 Task: Change the drop show angle of text to 214.
Action: Mouse moved to (791, 276)
Screenshot: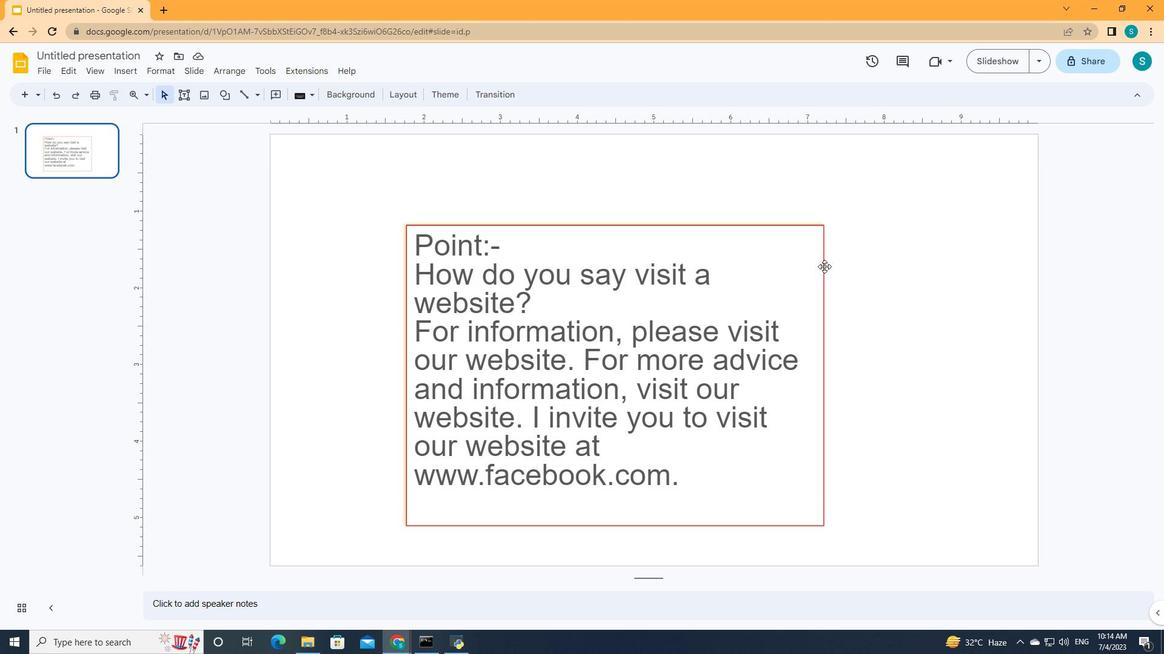 
Action: Mouse pressed left at (791, 276)
Screenshot: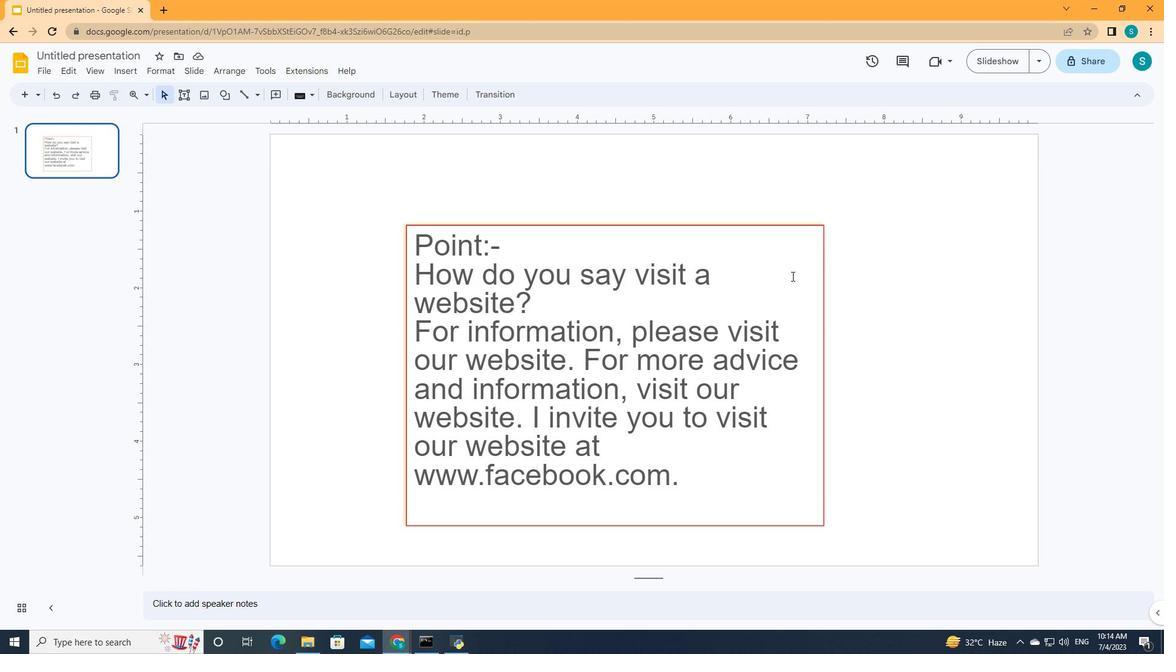 
Action: Mouse moved to (849, 90)
Screenshot: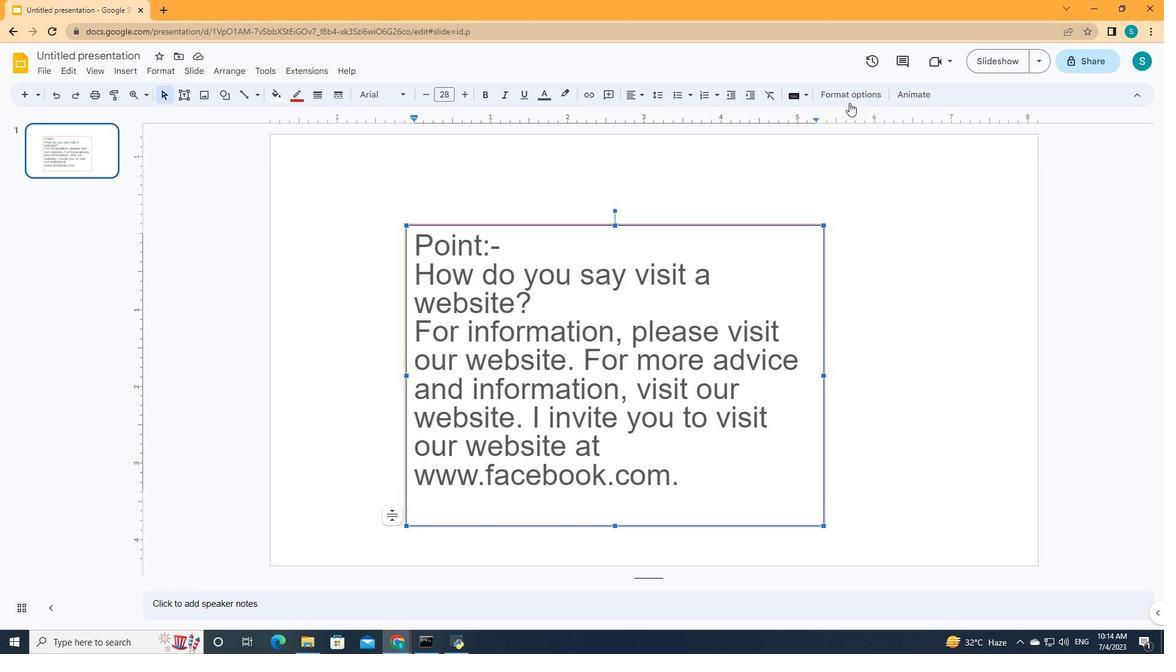 
Action: Mouse pressed left at (849, 90)
Screenshot: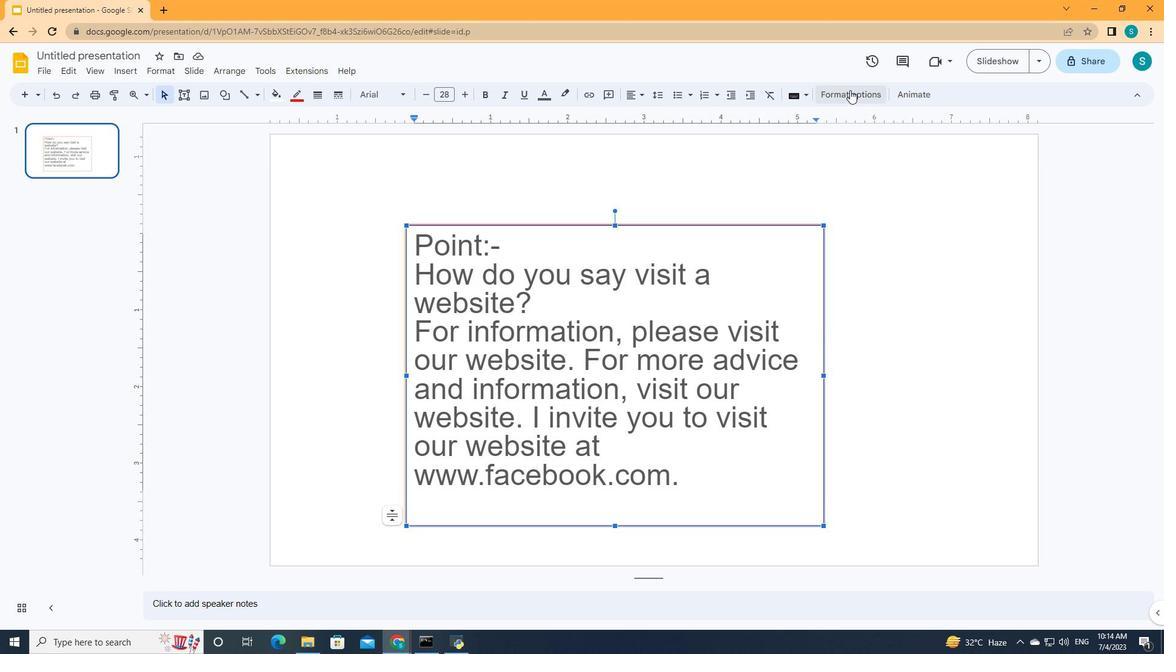 
Action: Mouse moved to (1016, 258)
Screenshot: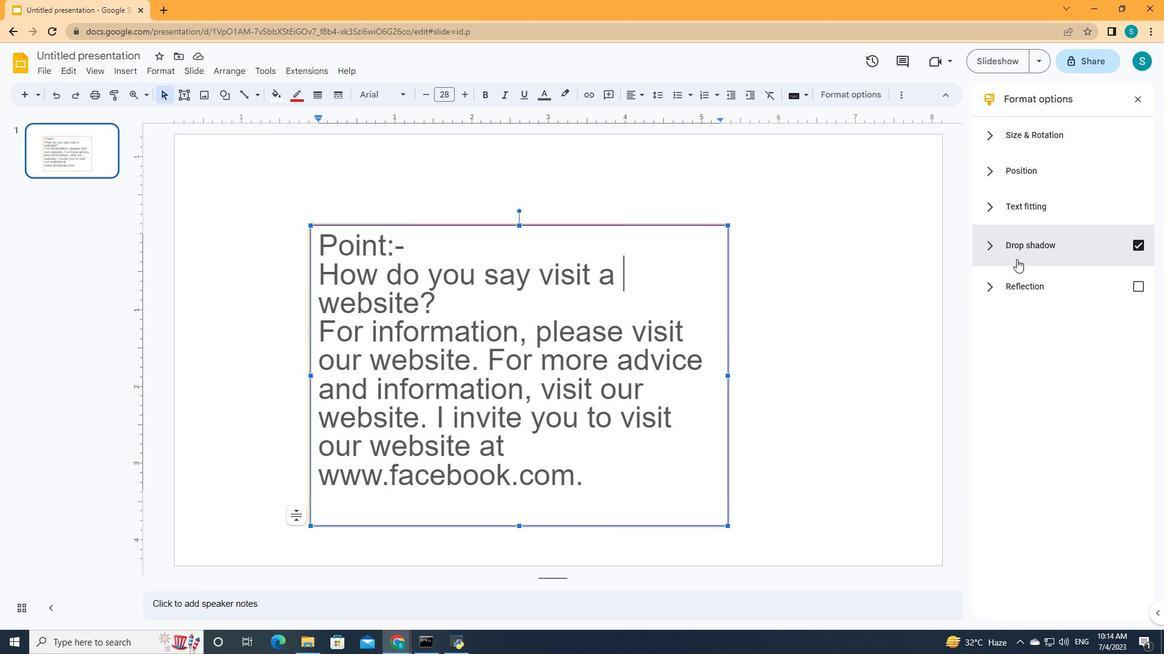 
Action: Mouse pressed left at (1016, 258)
Screenshot: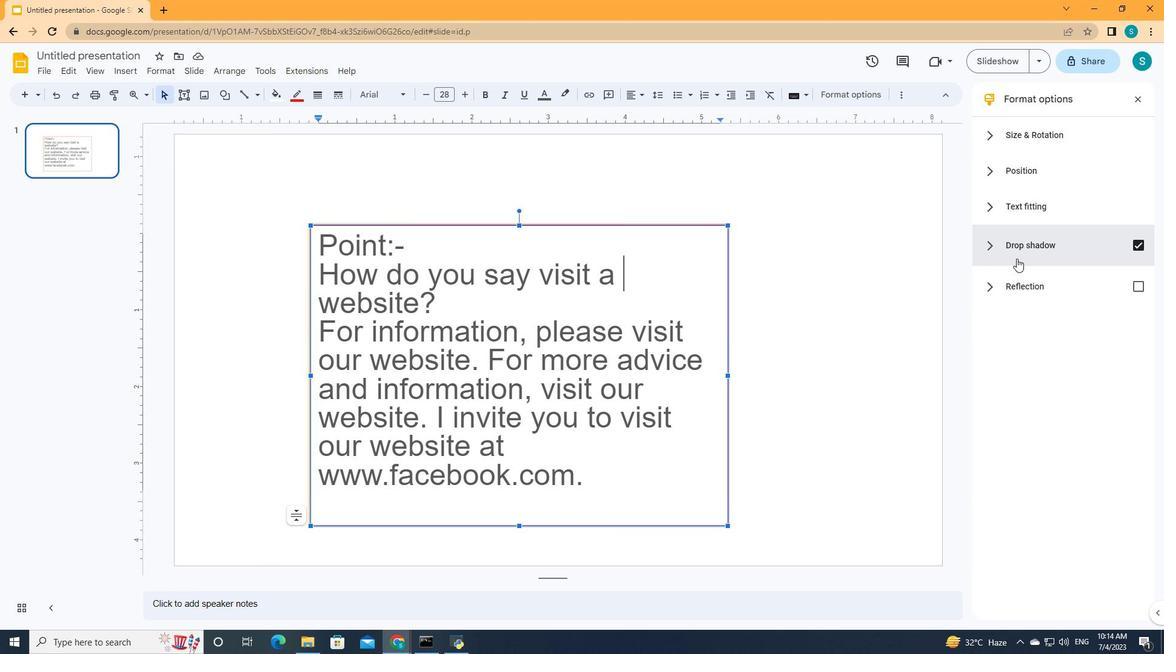 
Action: Mouse moved to (1025, 361)
Screenshot: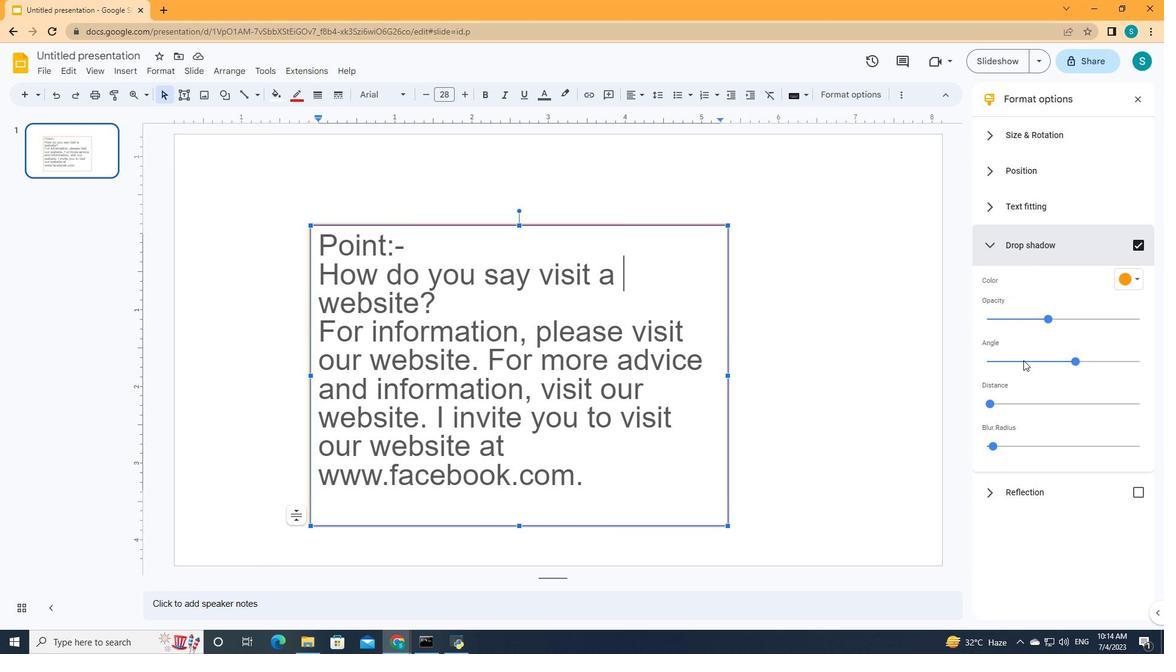 
Action: Mouse pressed left at (1025, 361)
Screenshot: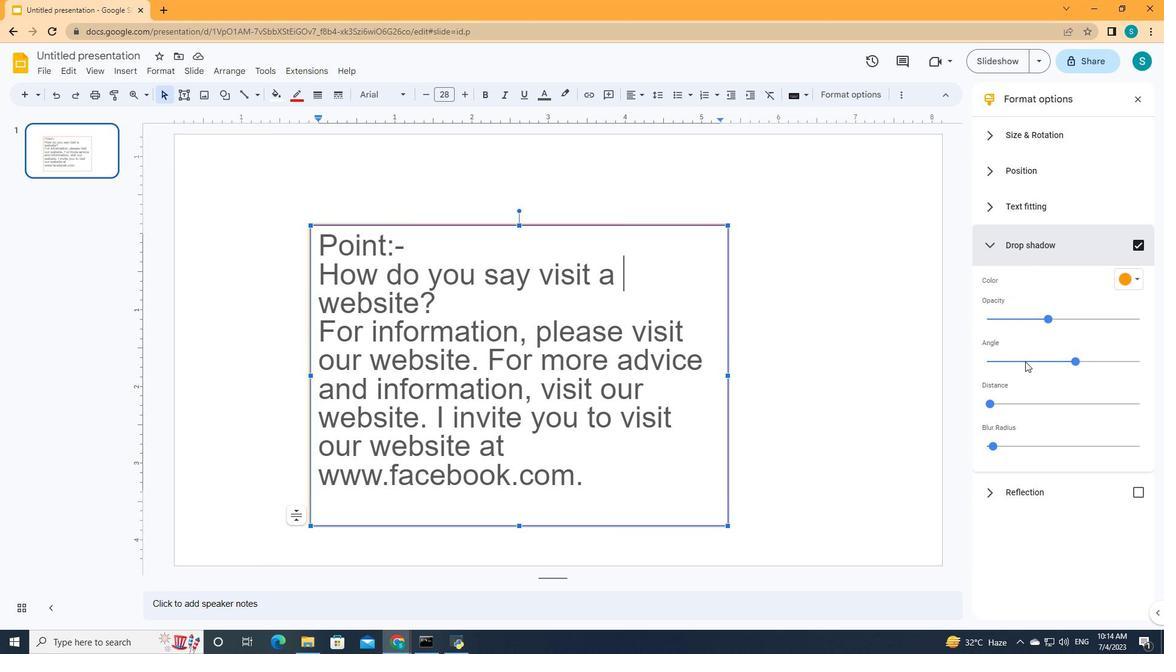 
Action: Mouse moved to (1025, 361)
Screenshot: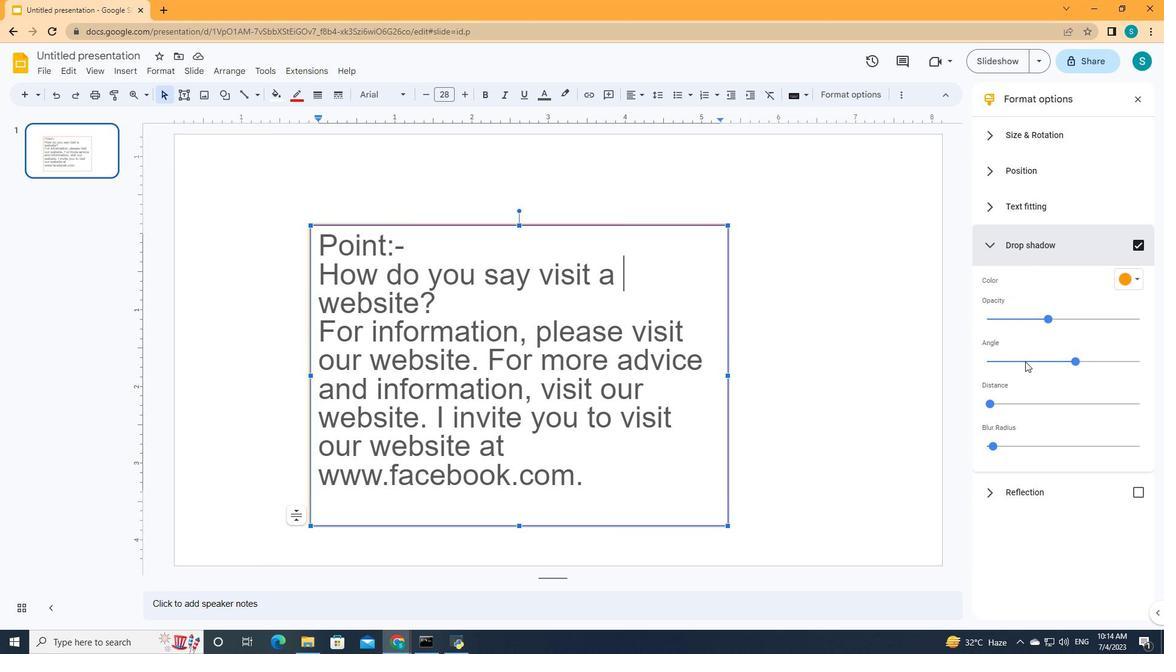 
Action: Key pressed <Key.right><Key.right><Key.right><Key.right><Key.right><Key.right><Key.right><Key.right><Key.right><Key.right><Key.right><Key.right><Key.right><Key.right><Key.right><Key.right>
Screenshot: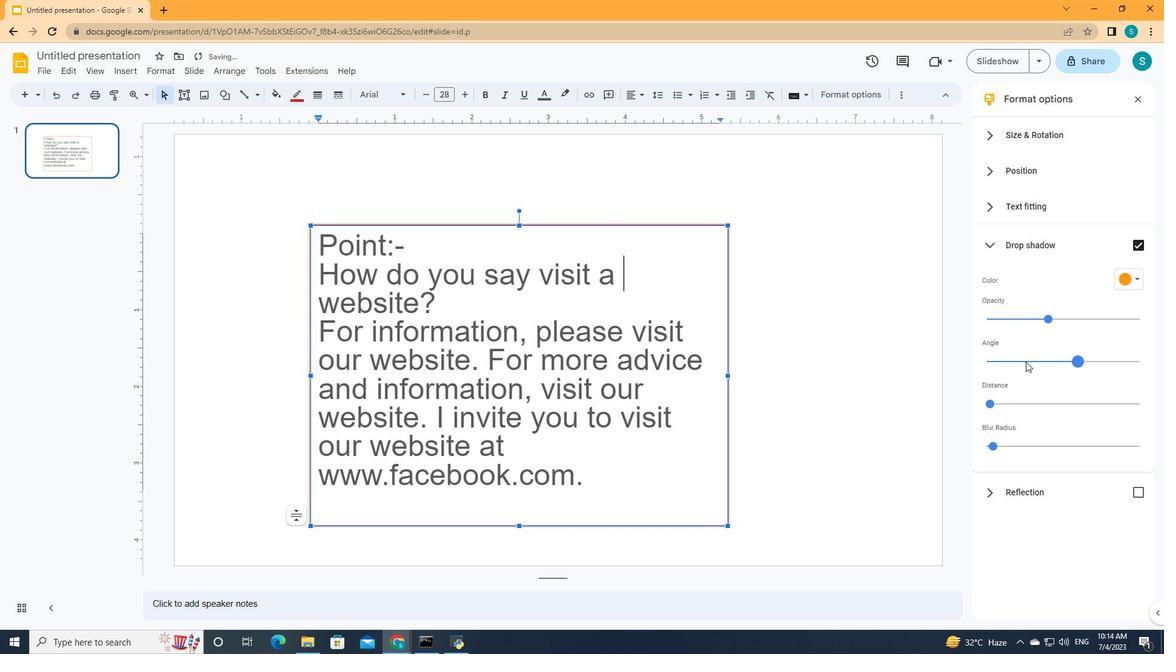
